 Task: In the Company yahoo.co.jp, Add note: 'Add a note to follow up on a recent proposal sent to a prospect.'. Mark checkbox to create task to follow up ': Tomorrow'. Create task, with  description: Schedule Meeting, Add due date: Today; Add reminder: 30 Minutes before. Set Priority Low  and add note: Review the attached proposal before the meeting and highlight the key benefits for the client.. Logged in from softage.1@softage.net
Action: Mouse moved to (85, 56)
Screenshot: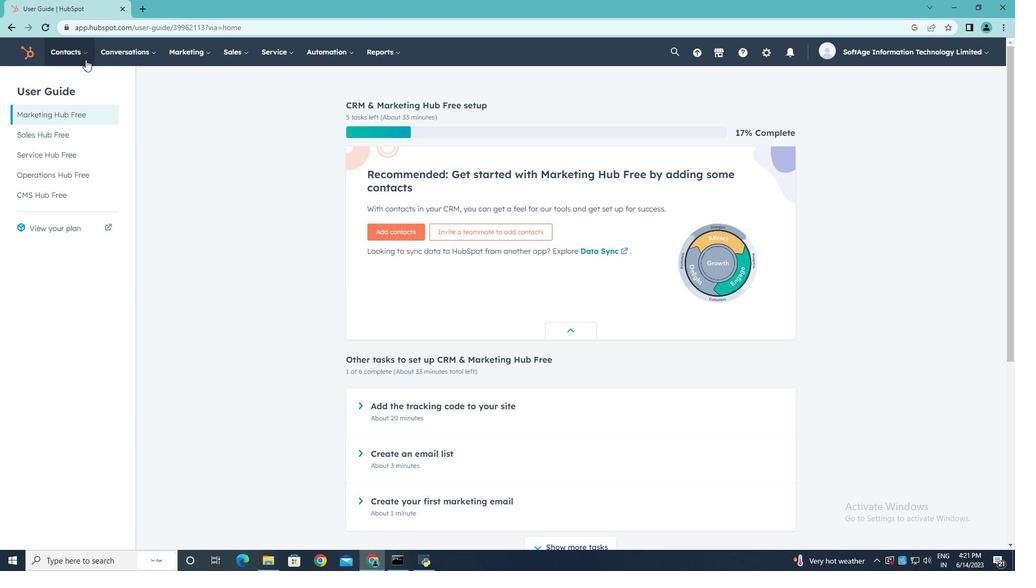 
Action: Mouse pressed left at (85, 56)
Screenshot: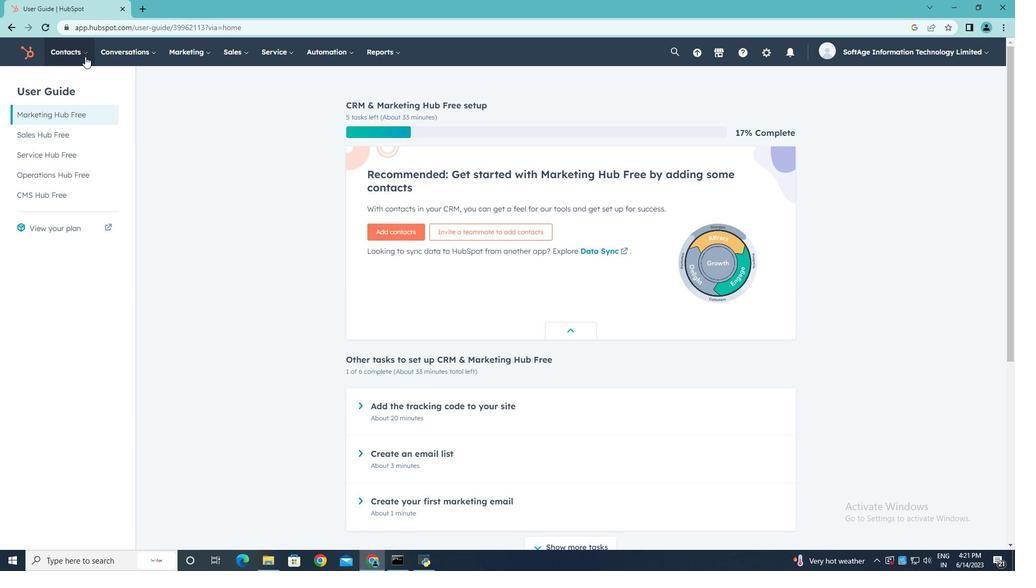 
Action: Mouse moved to (86, 106)
Screenshot: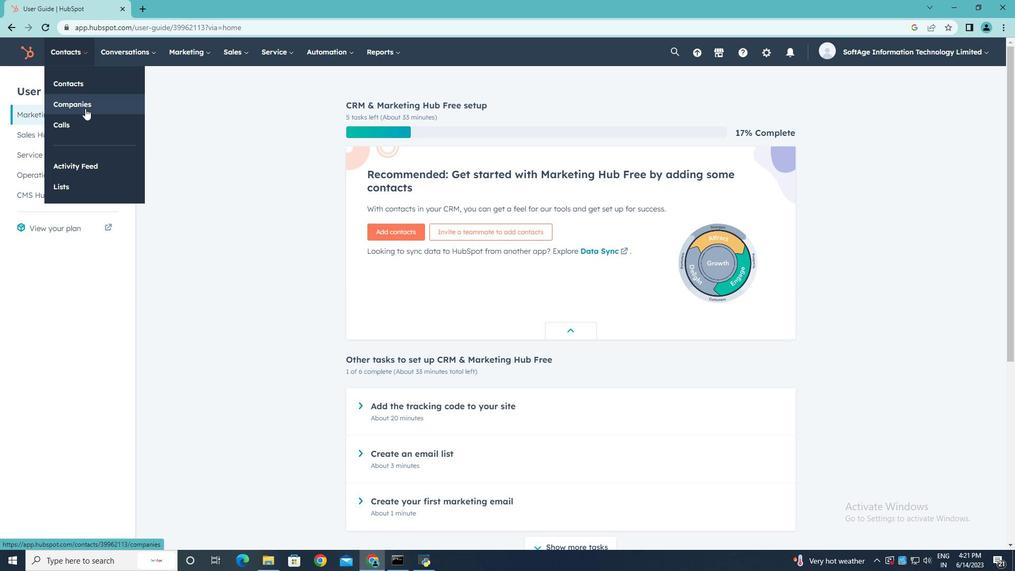 
Action: Mouse pressed left at (86, 106)
Screenshot: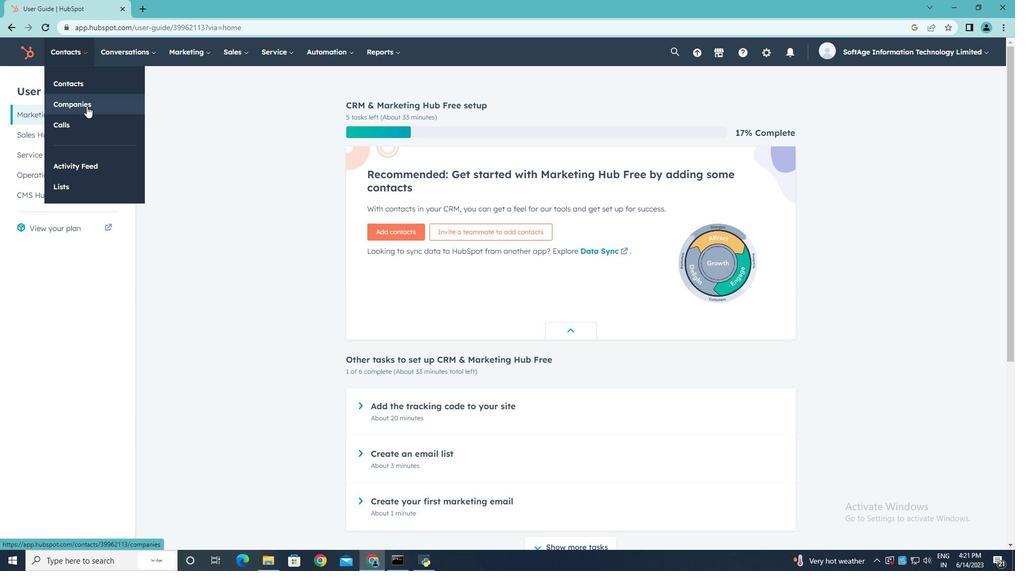 
Action: Mouse moved to (76, 175)
Screenshot: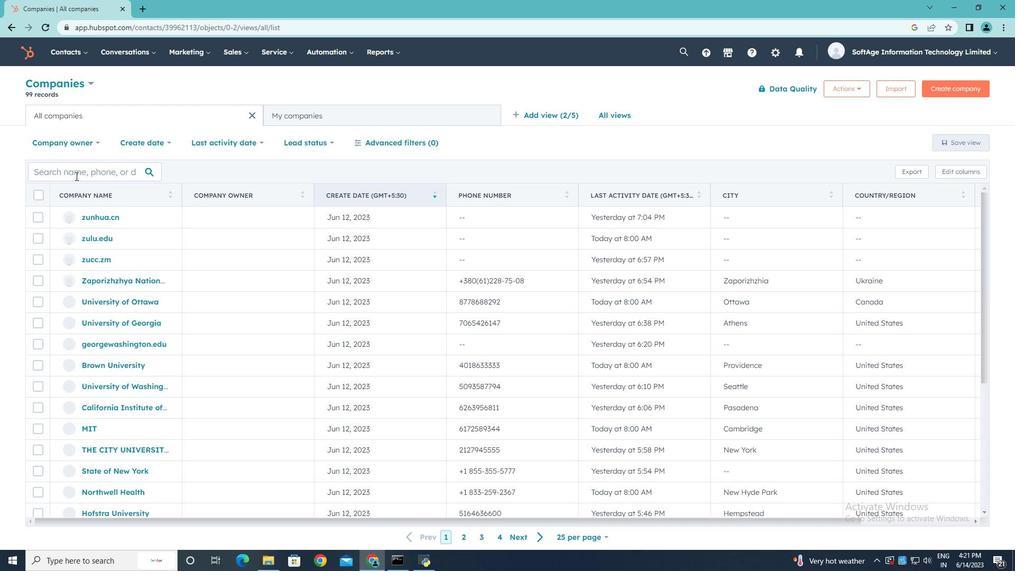
Action: Mouse pressed left at (76, 175)
Screenshot: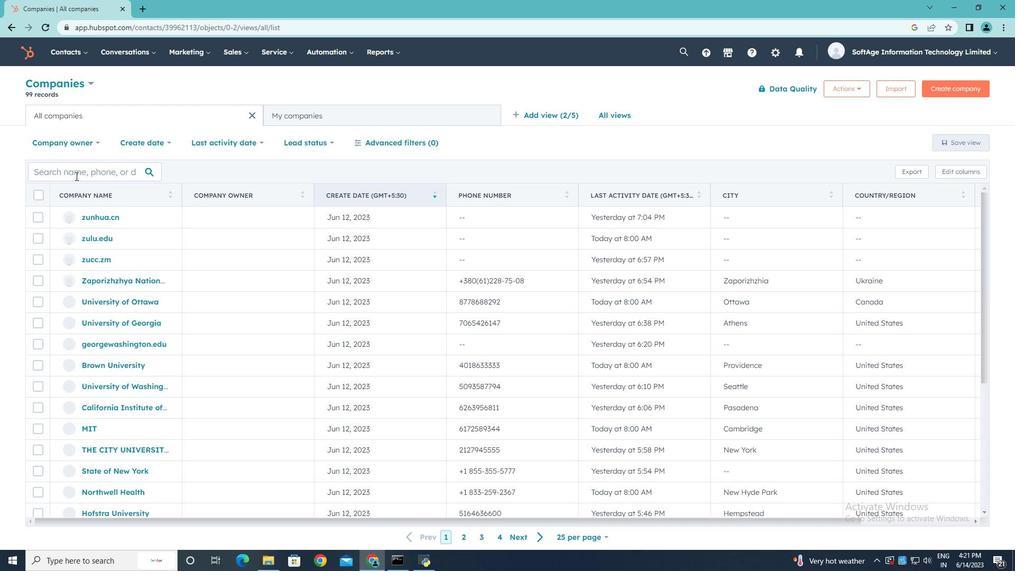 
Action: Key pressed yahoo.com<Key.backspace>.jp
Screenshot: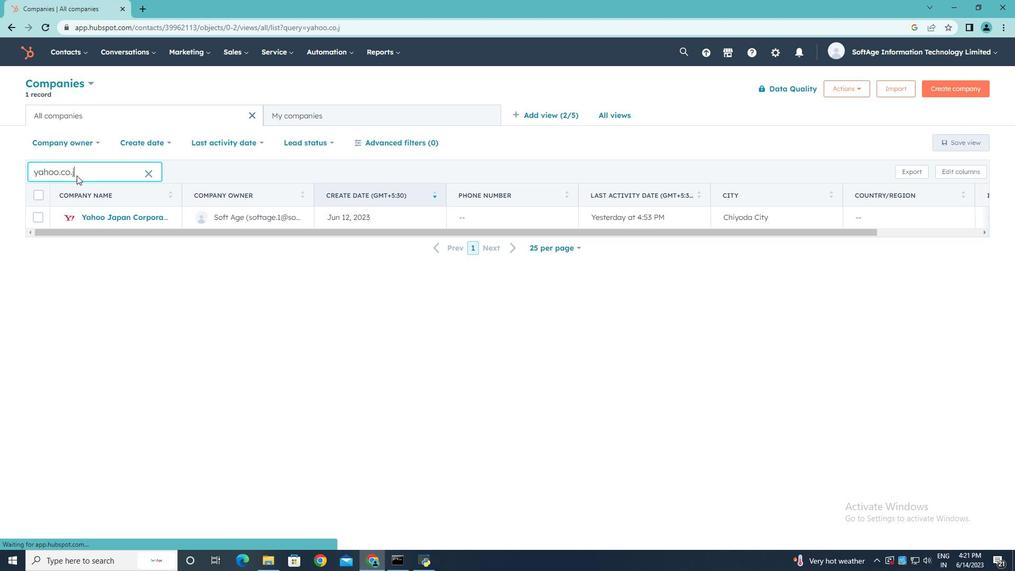 
Action: Mouse moved to (89, 216)
Screenshot: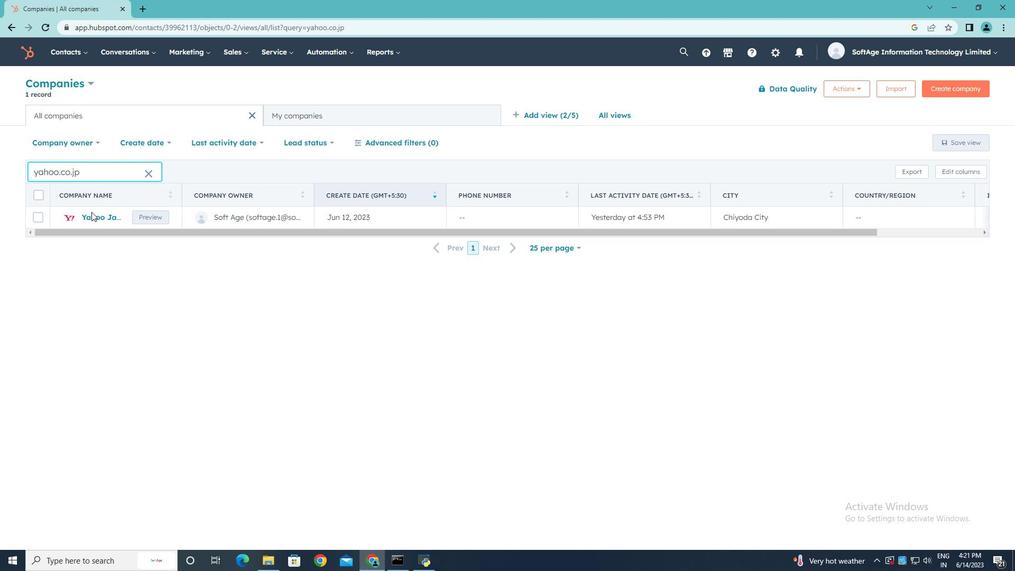 
Action: Mouse pressed left at (89, 216)
Screenshot: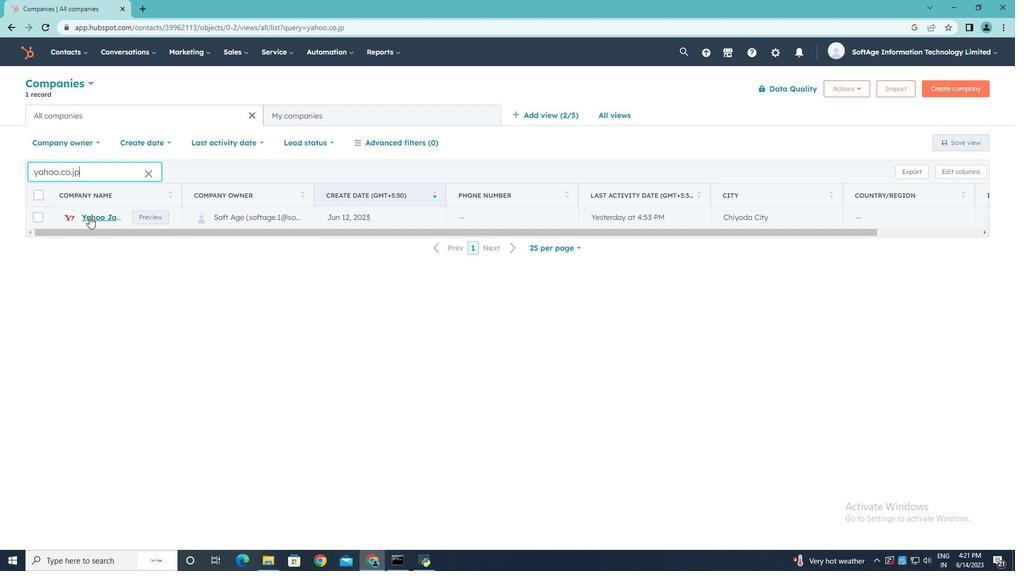 
Action: Mouse moved to (33, 170)
Screenshot: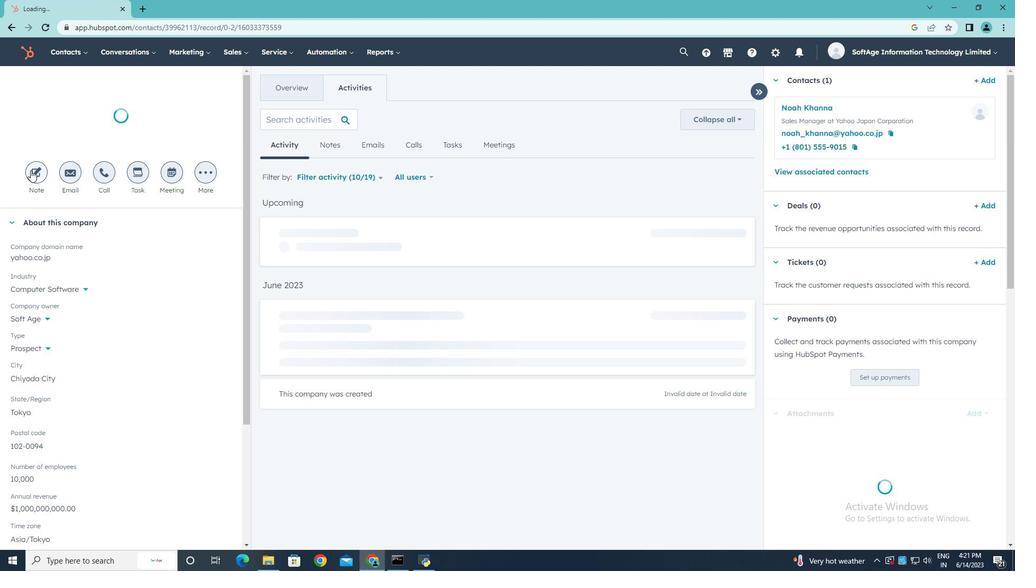 
Action: Mouse pressed left at (33, 170)
Screenshot: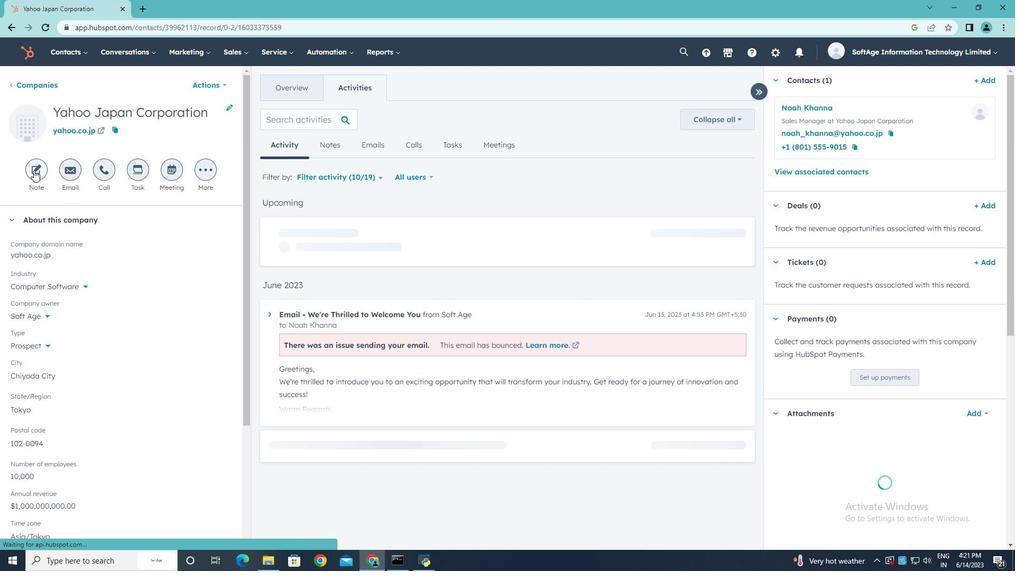 
Action: Key pressed <Key.shift>follow<Key.space>up<Key.space>on<Key.space>q<Key.space><Key.backspace><Key.backspace>a<Key.space>recent<Key.space>proposal<Key.space>sent<Key.space>to<Key.space>a<Key.space>prospet<Key.backspace><Key.backspace>ect
Screenshot: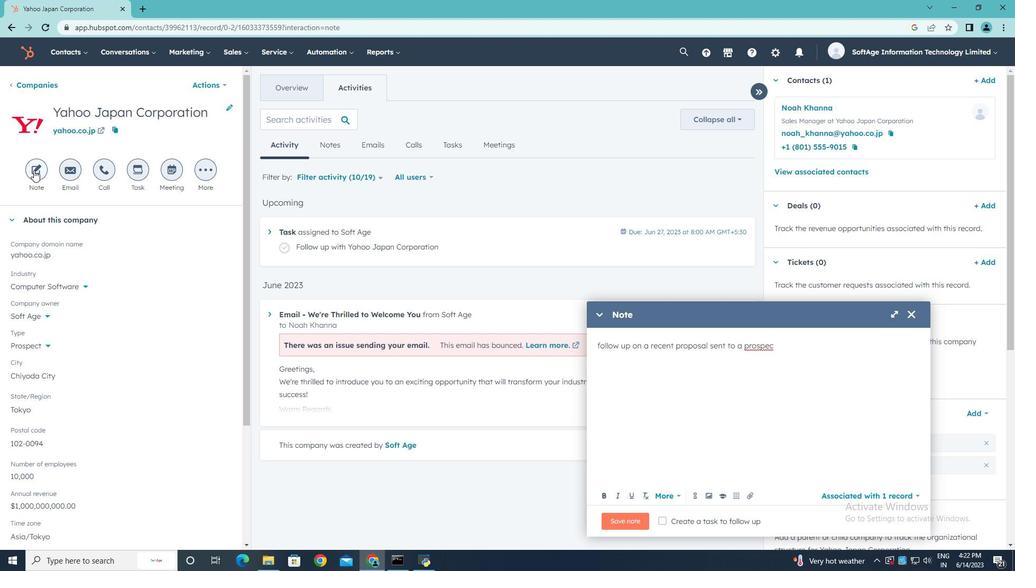 
Action: Mouse moved to (664, 522)
Screenshot: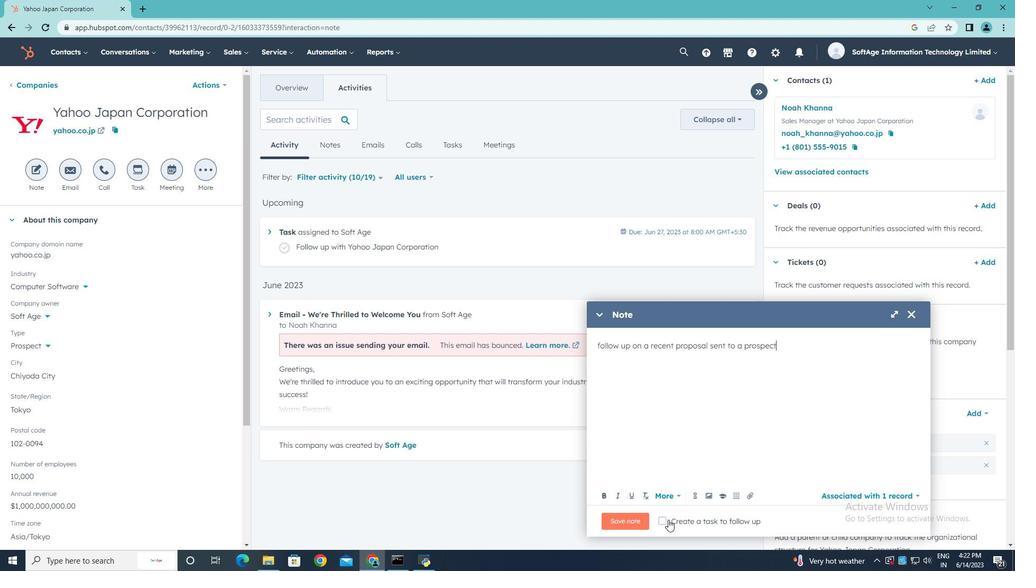 
Action: Mouse pressed left at (664, 522)
Screenshot: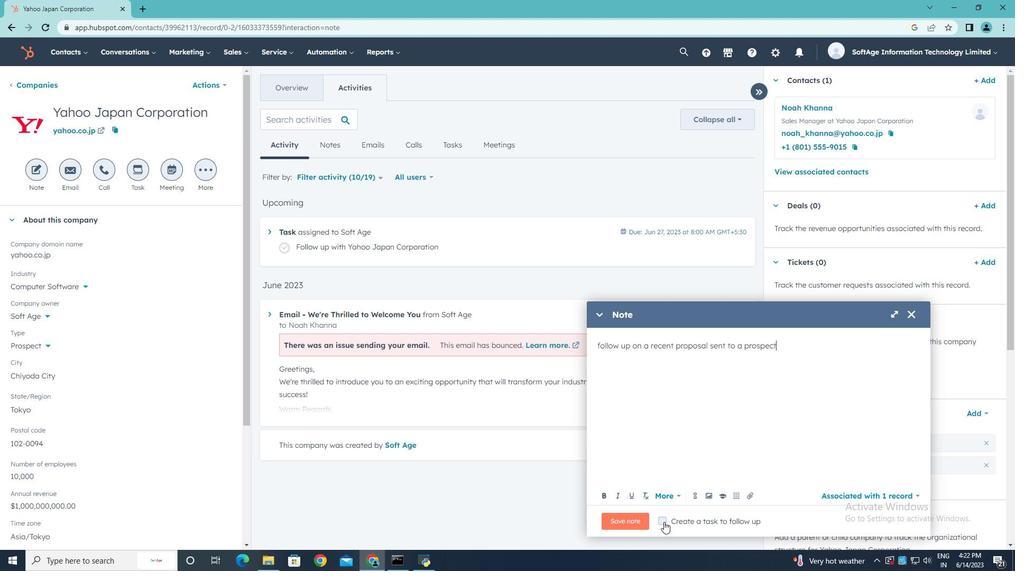 
Action: Mouse moved to (875, 521)
Screenshot: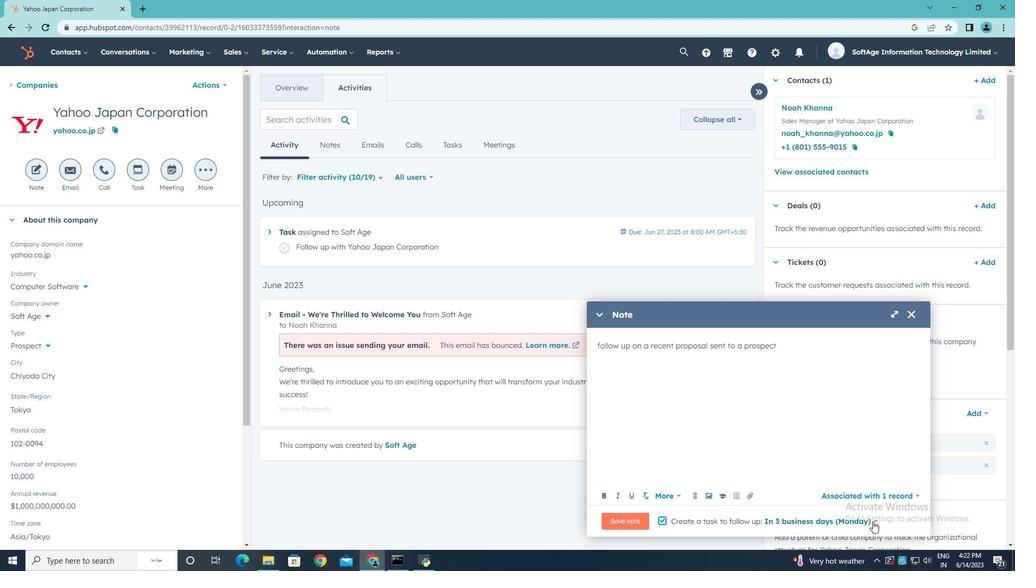 
Action: Mouse pressed left at (875, 521)
Screenshot: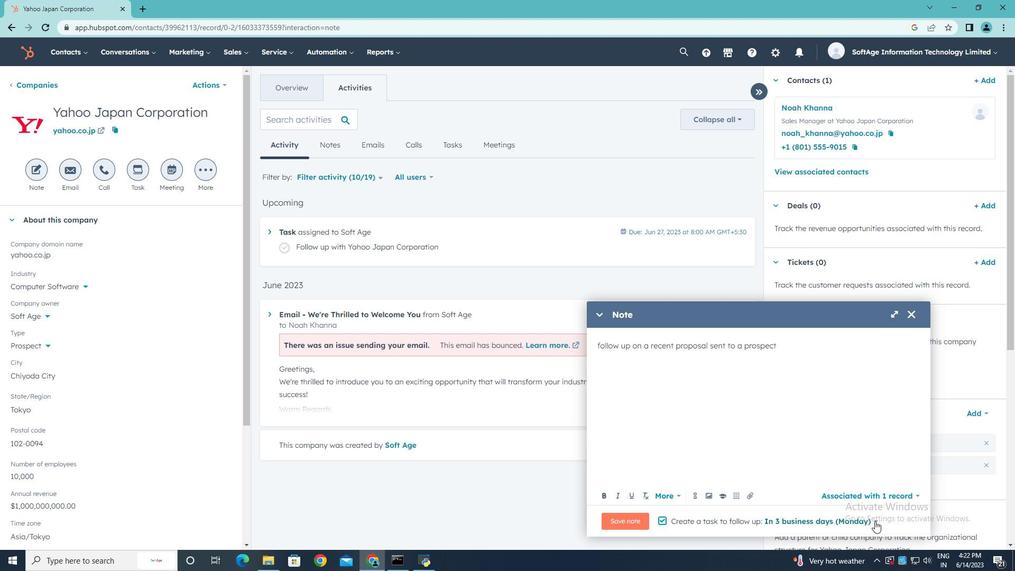 
Action: Mouse moved to (825, 429)
Screenshot: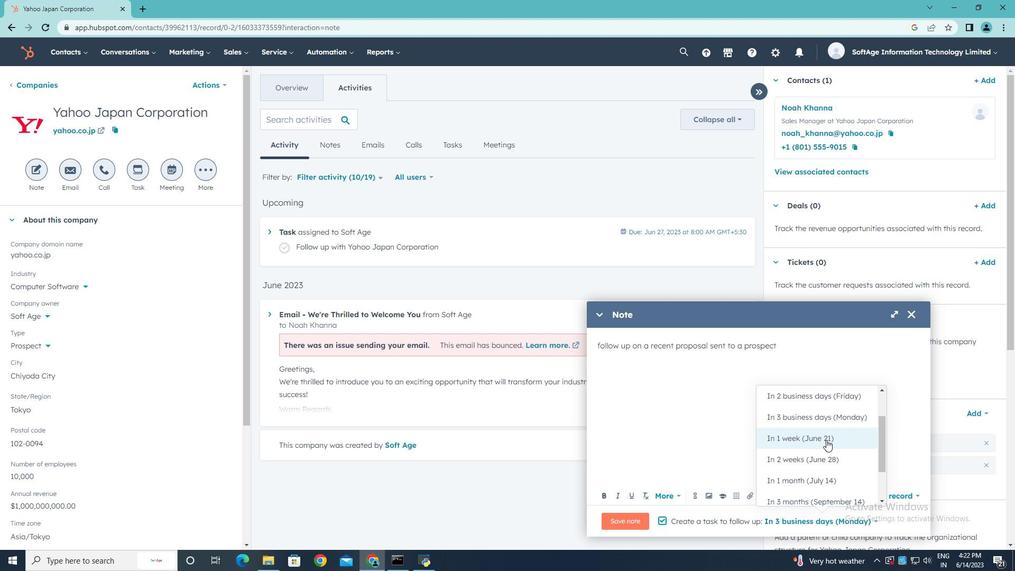 
Action: Mouse scrolled (825, 430) with delta (0, 0)
Screenshot: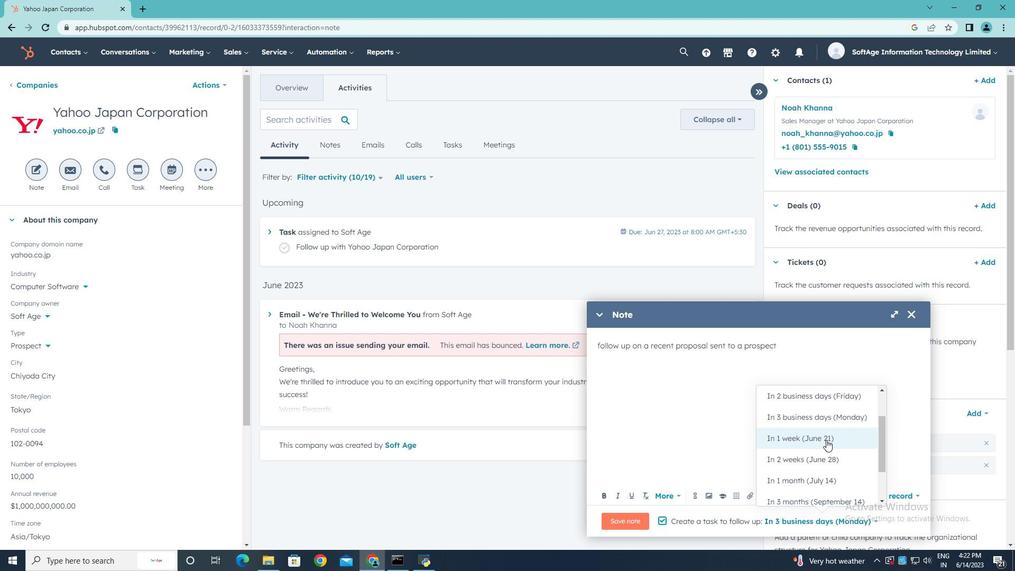 
Action: Mouse scrolled (825, 430) with delta (0, 0)
Screenshot: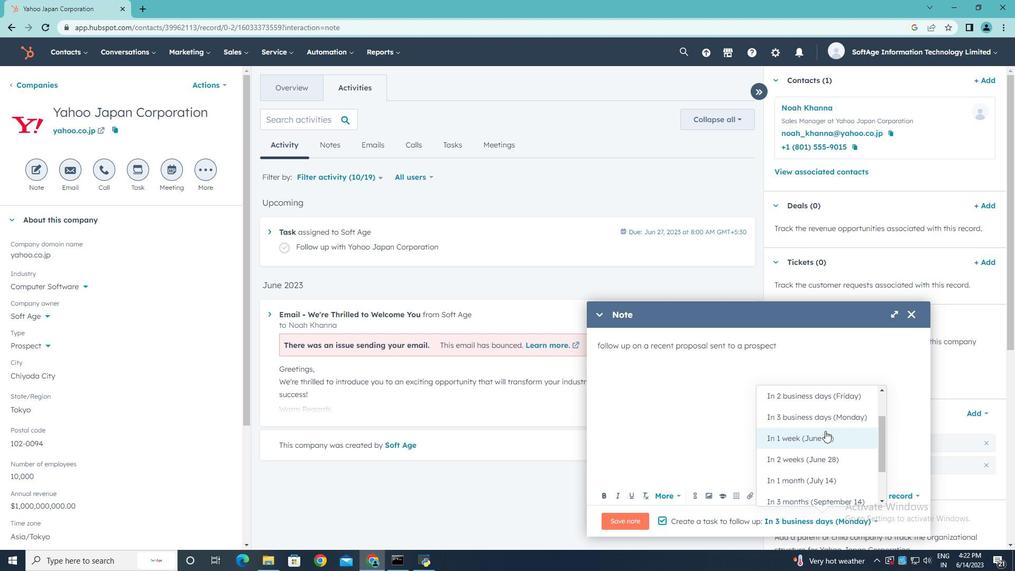 
Action: Mouse scrolled (825, 430) with delta (0, 0)
Screenshot: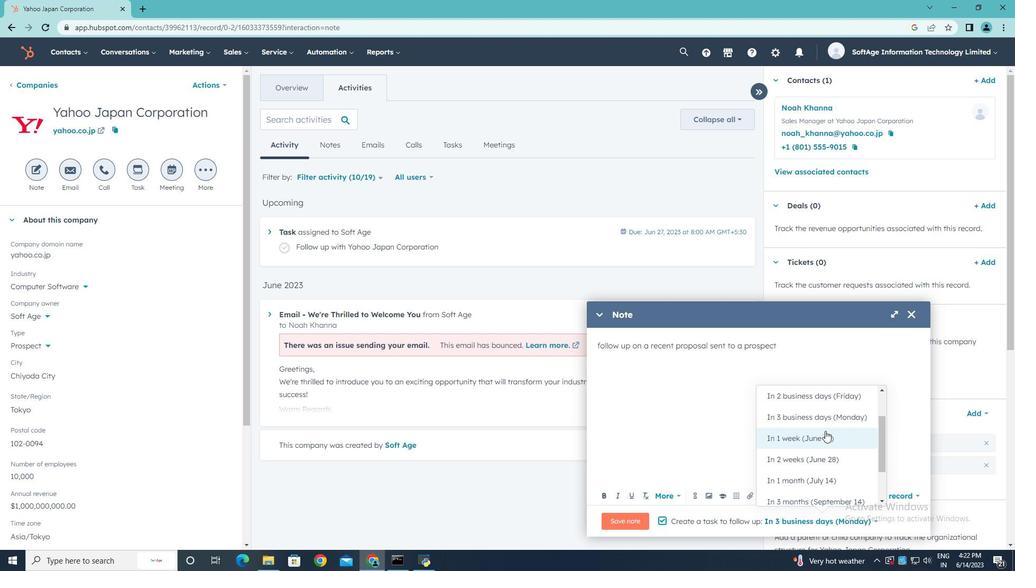 
Action: Mouse scrolled (825, 430) with delta (0, 0)
Screenshot: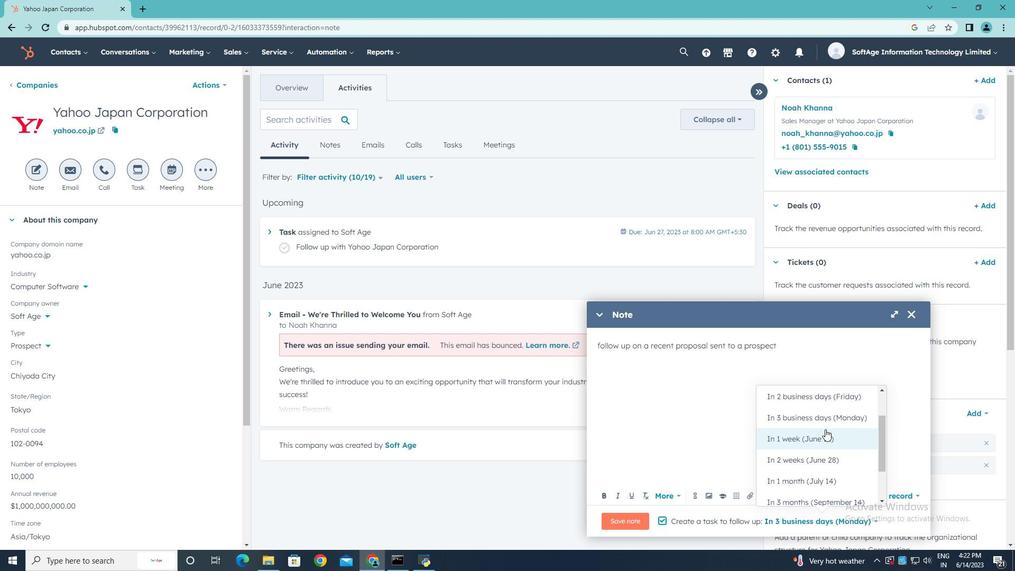 
Action: Mouse moved to (810, 419)
Screenshot: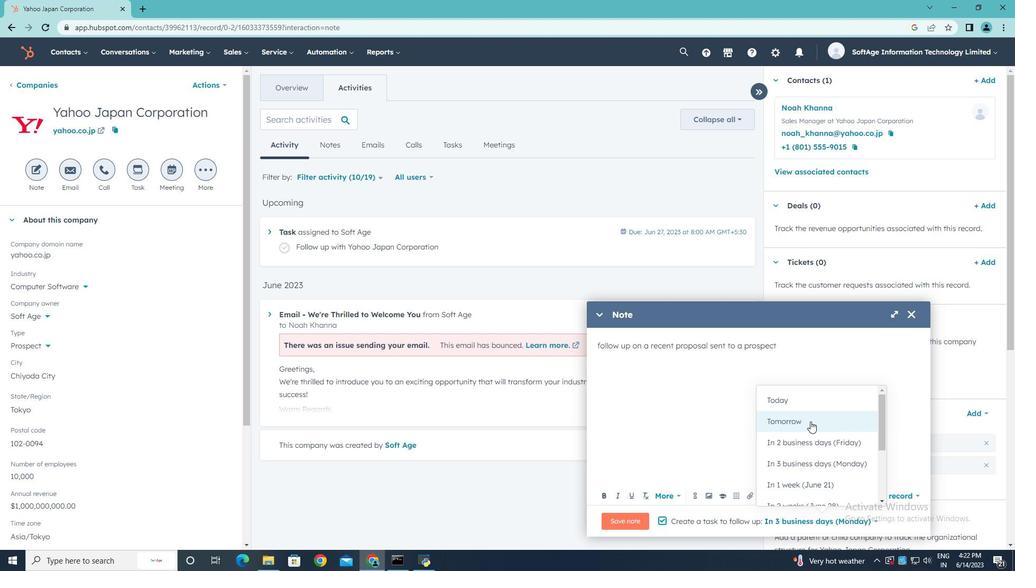 
Action: Mouse pressed left at (810, 419)
Screenshot: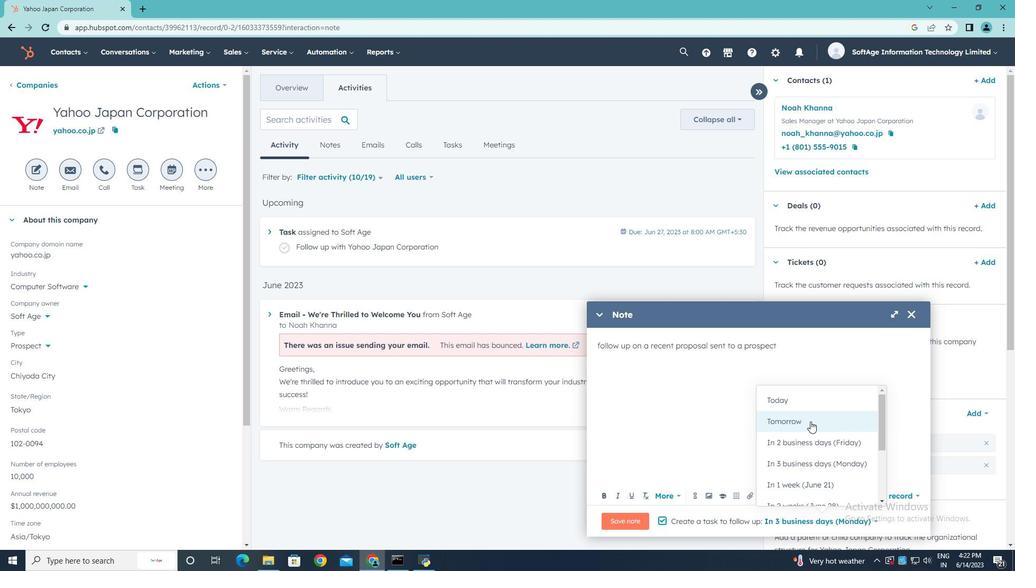 
Action: Mouse moved to (625, 520)
Screenshot: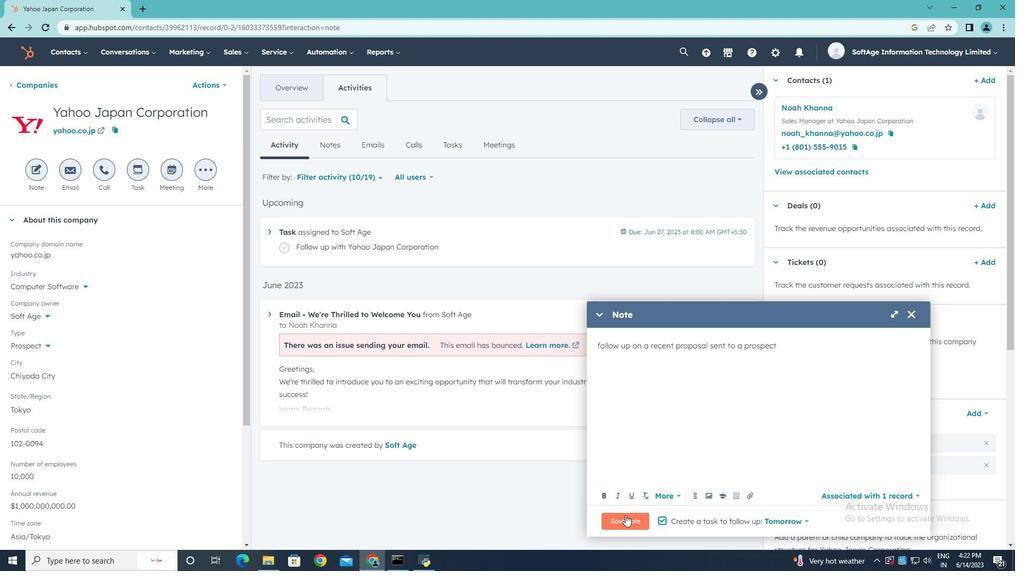 
Action: Mouse pressed left at (625, 520)
Screenshot: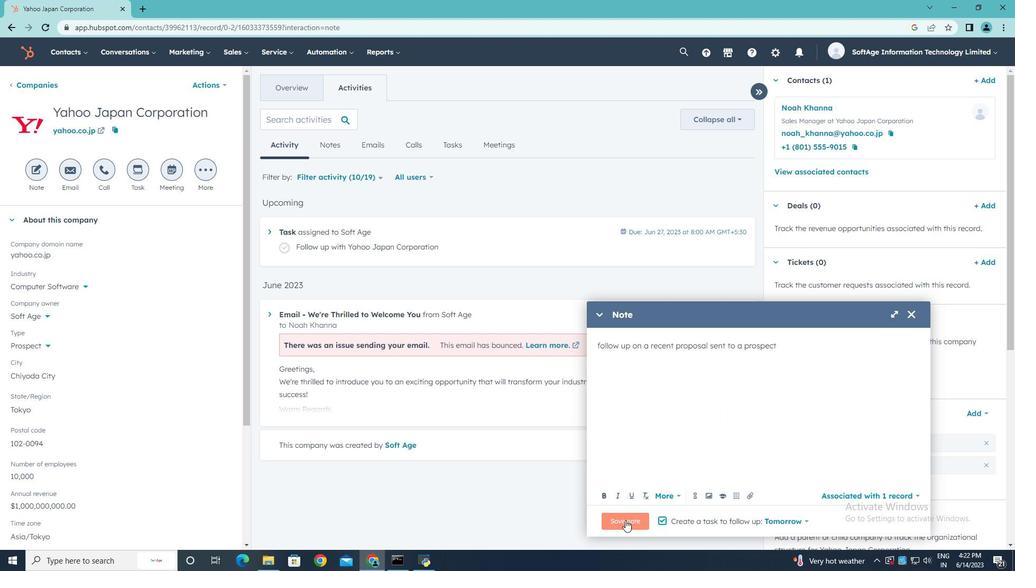 
Action: Mouse moved to (141, 177)
Screenshot: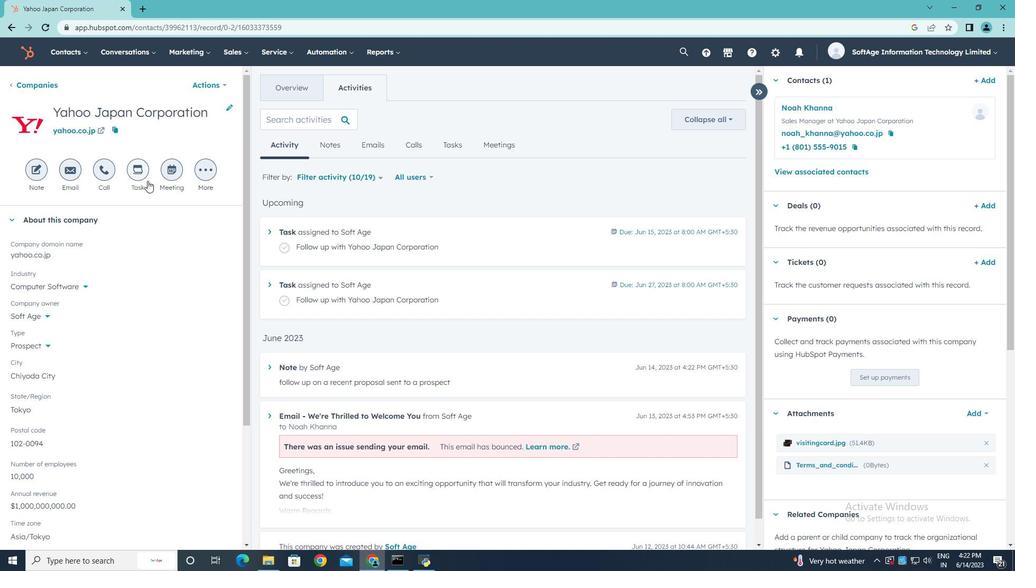 
Action: Mouse pressed left at (141, 177)
Screenshot: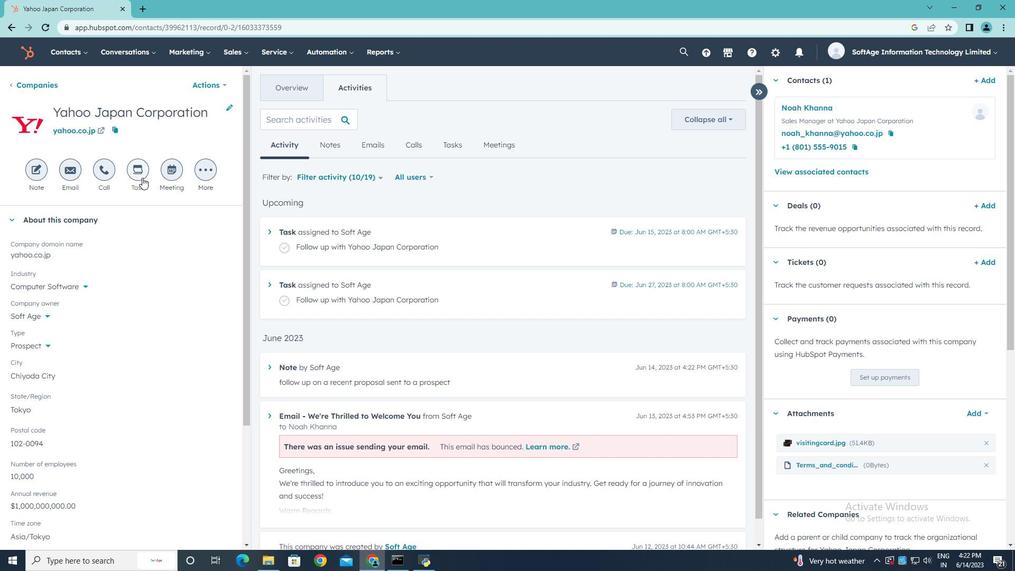 
Action: Key pressed <Key.shift>Schedule<Key.space><Key.shift>Meeting
Screenshot: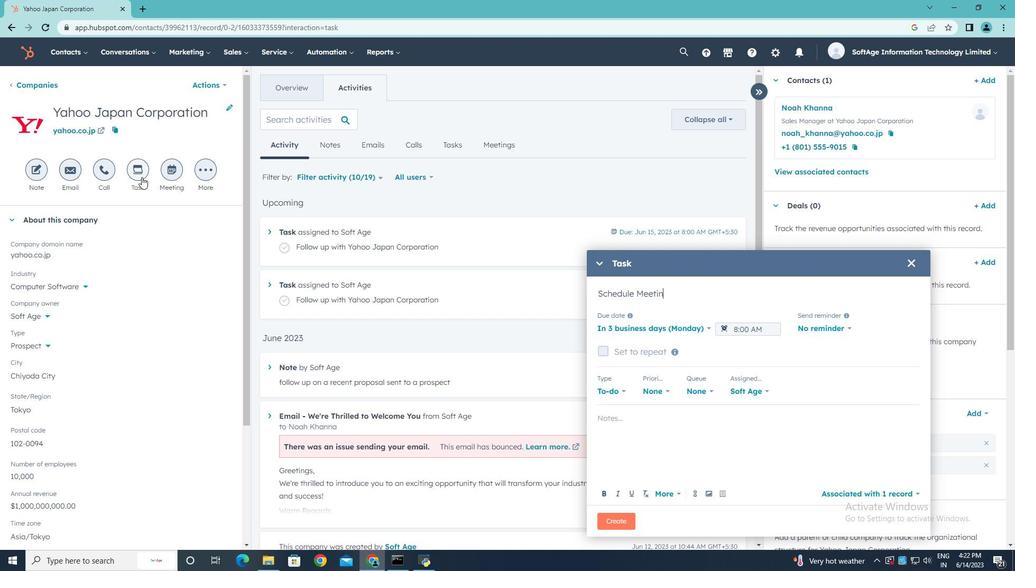 
Action: Mouse moved to (709, 327)
Screenshot: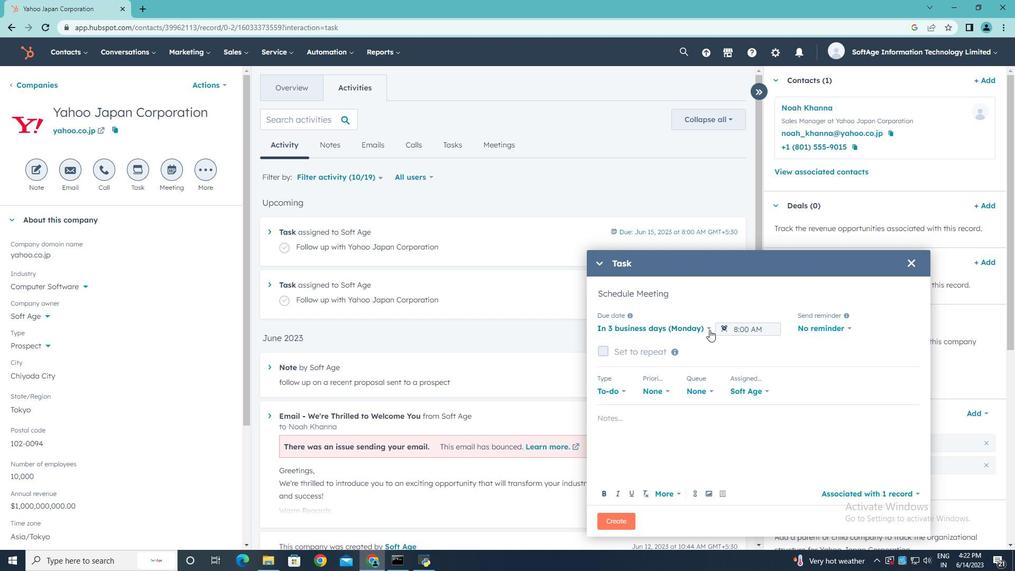 
Action: Mouse pressed left at (709, 327)
Screenshot: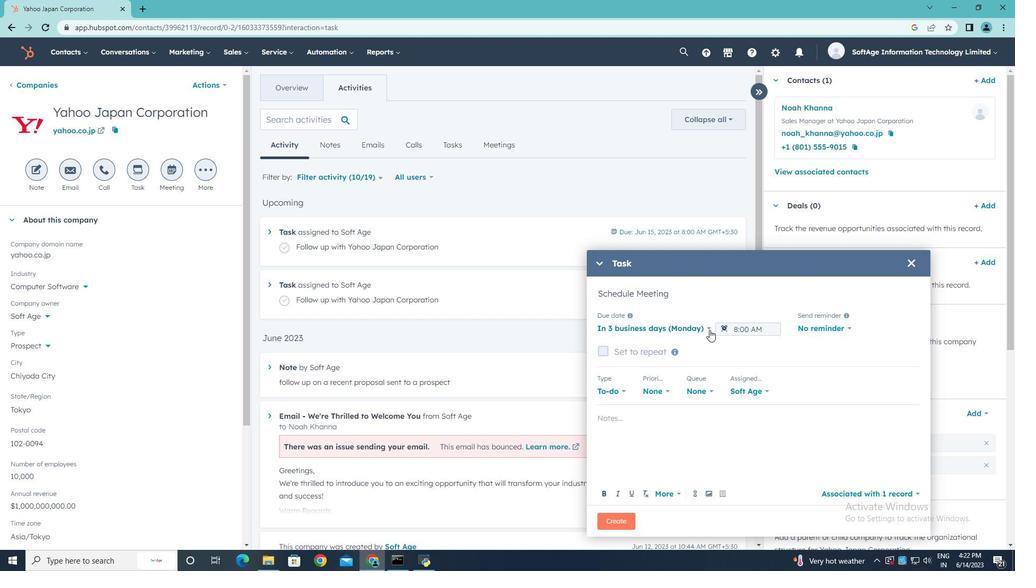 
Action: Mouse moved to (686, 348)
Screenshot: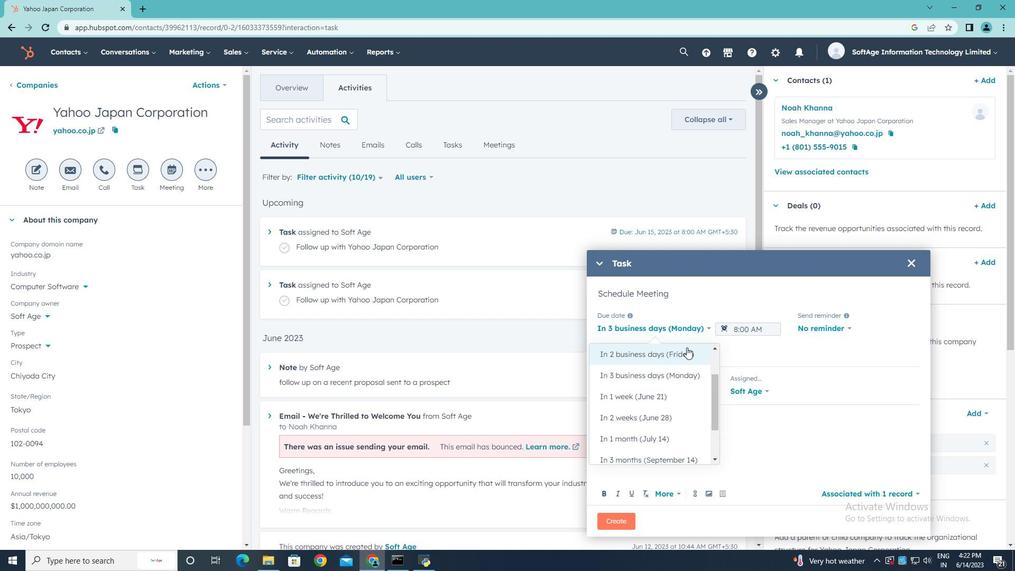 
Action: Mouse scrolled (686, 348) with delta (0, 0)
Screenshot: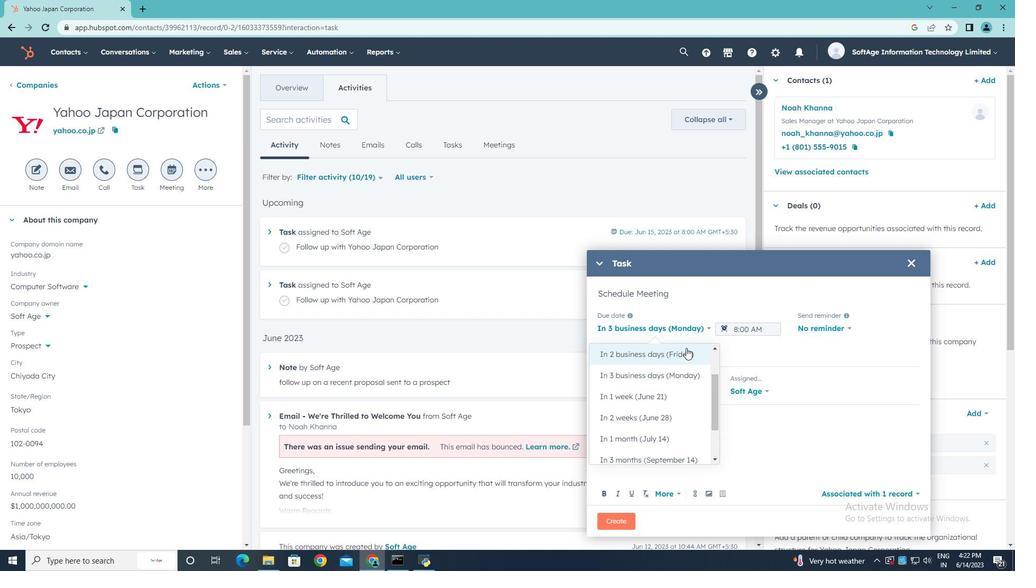 
Action: Mouse scrolled (686, 348) with delta (0, 0)
Screenshot: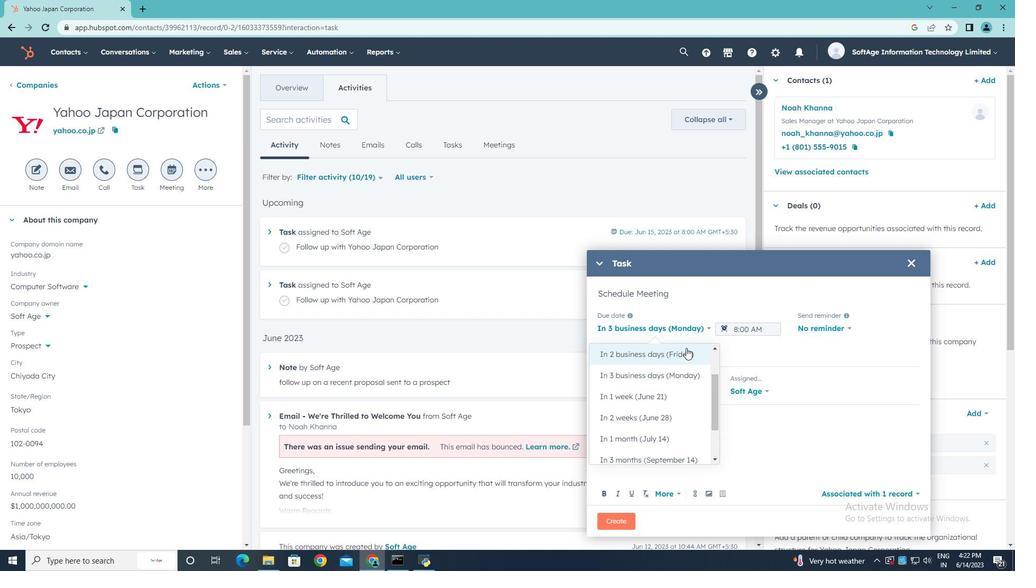 
Action: Mouse scrolled (686, 348) with delta (0, 0)
Screenshot: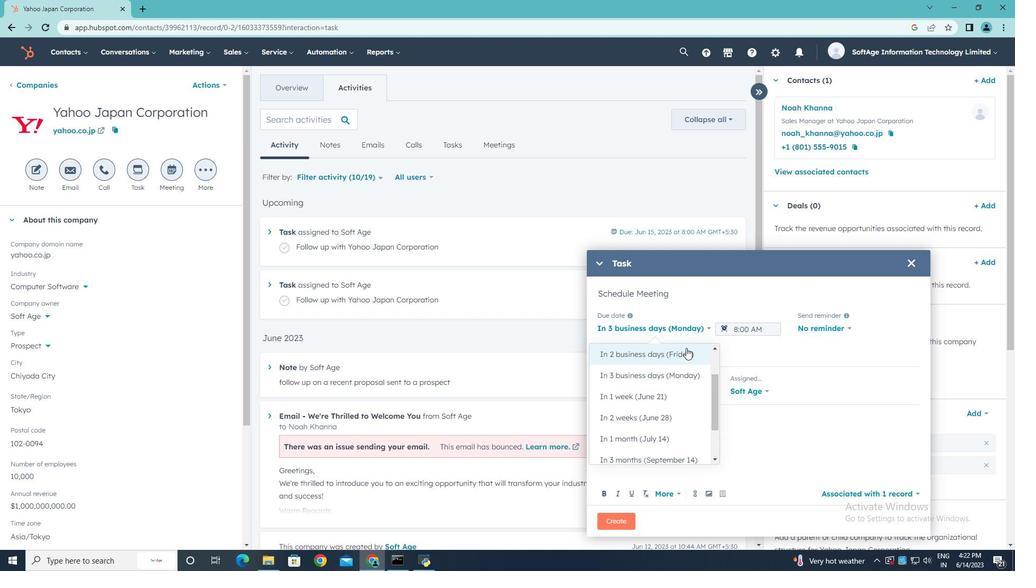 
Action: Mouse moved to (643, 382)
Screenshot: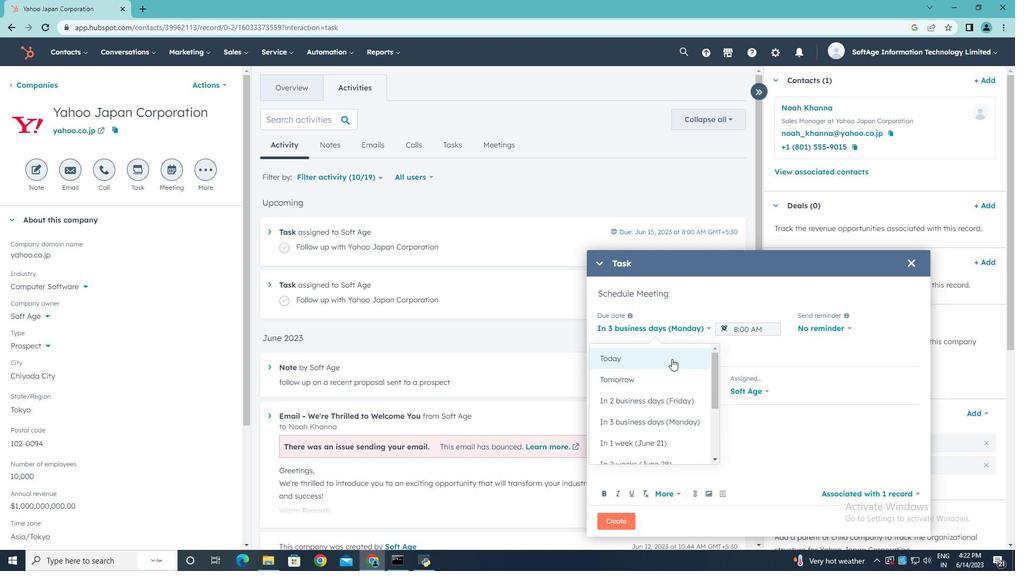 
Action: Mouse pressed left at (643, 382)
Screenshot: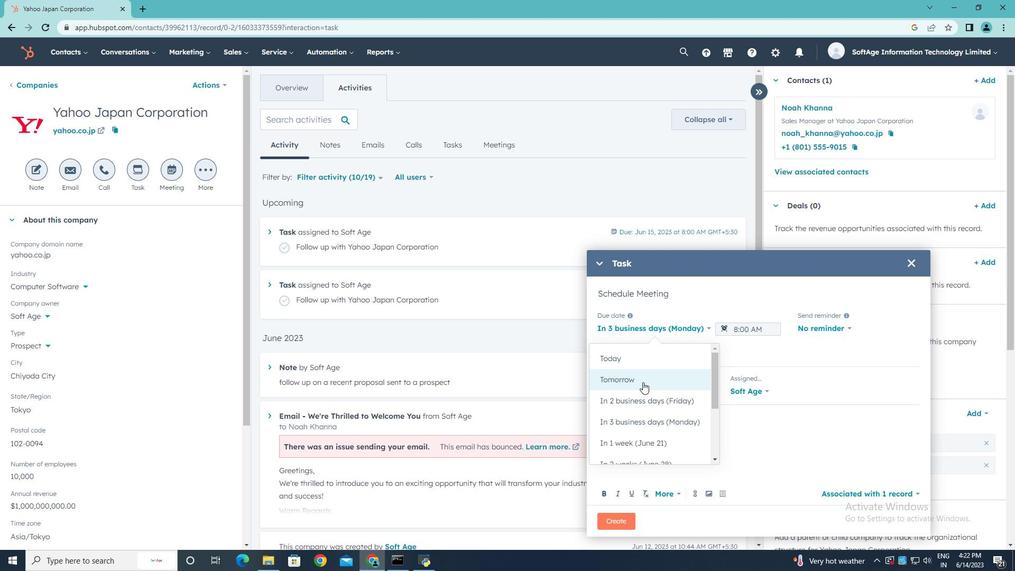 
Action: Mouse moved to (778, 328)
Screenshot: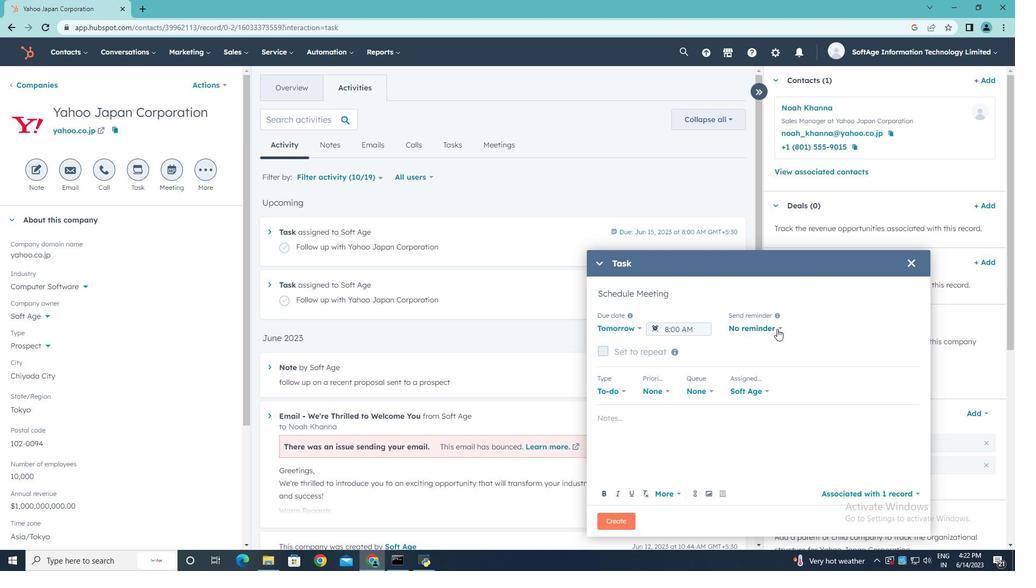 
Action: Mouse pressed left at (778, 328)
Screenshot: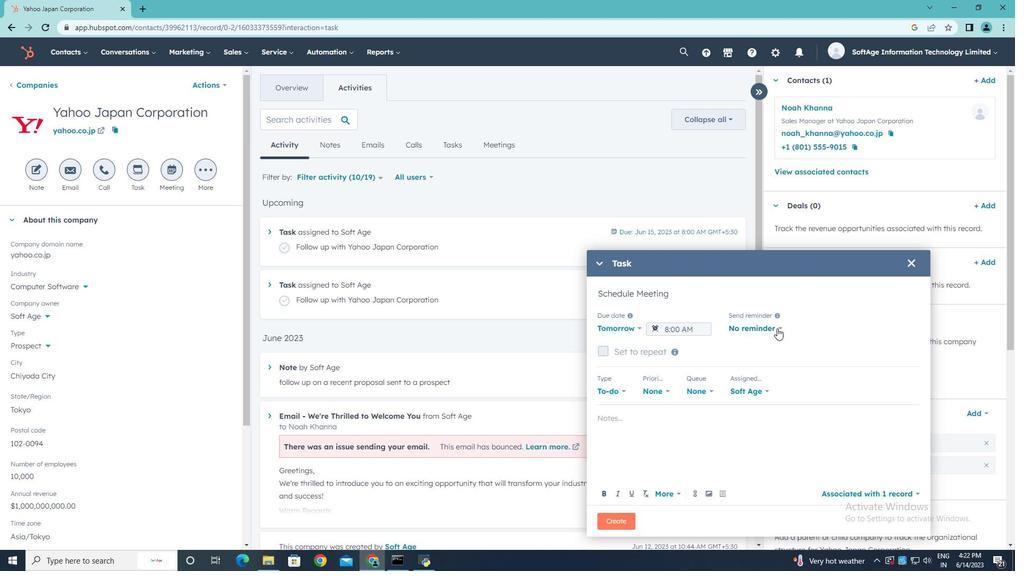 
Action: Mouse moved to (756, 398)
Screenshot: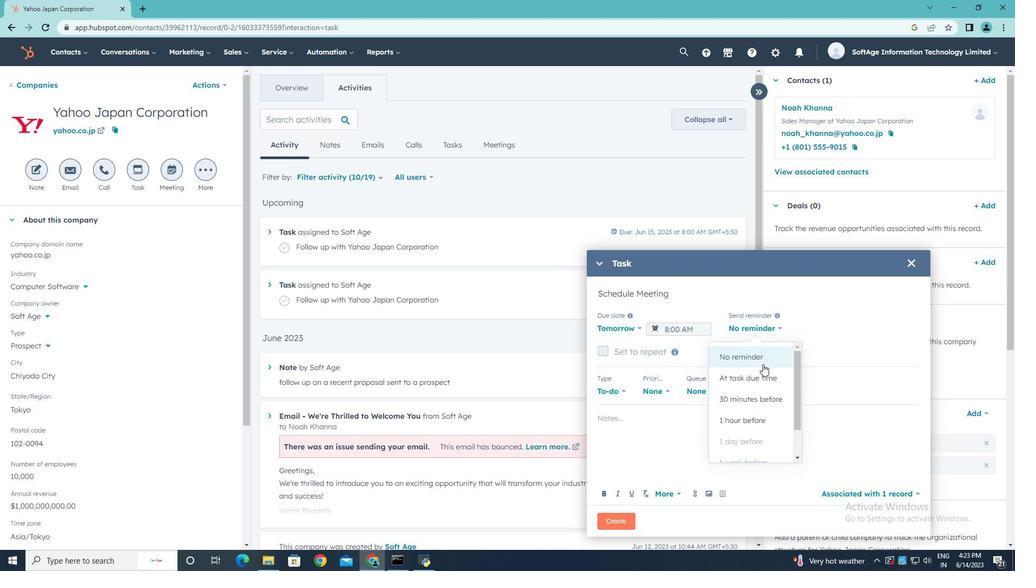 
Action: Mouse pressed left at (756, 398)
Screenshot: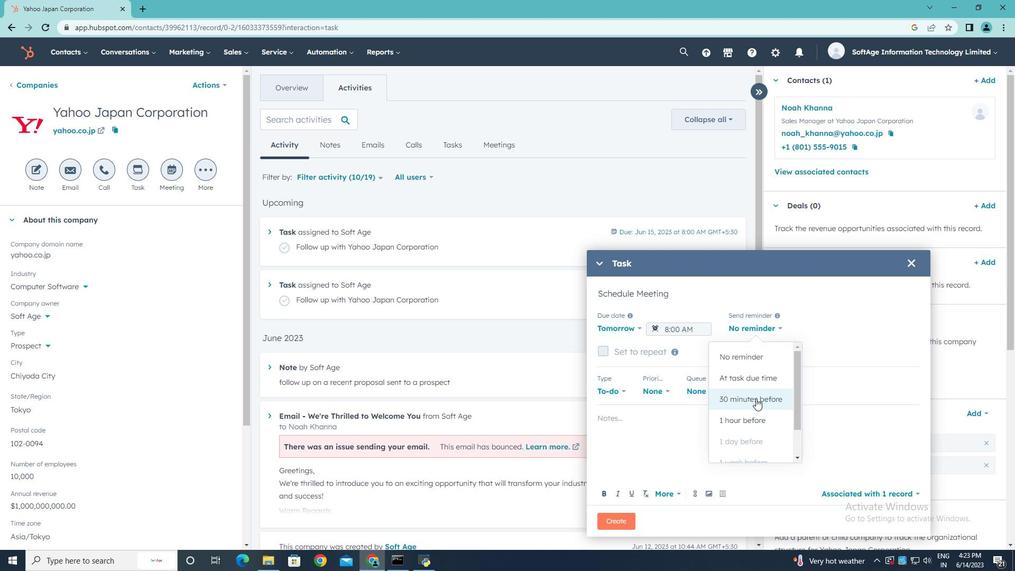 
Action: Mouse moved to (667, 392)
Screenshot: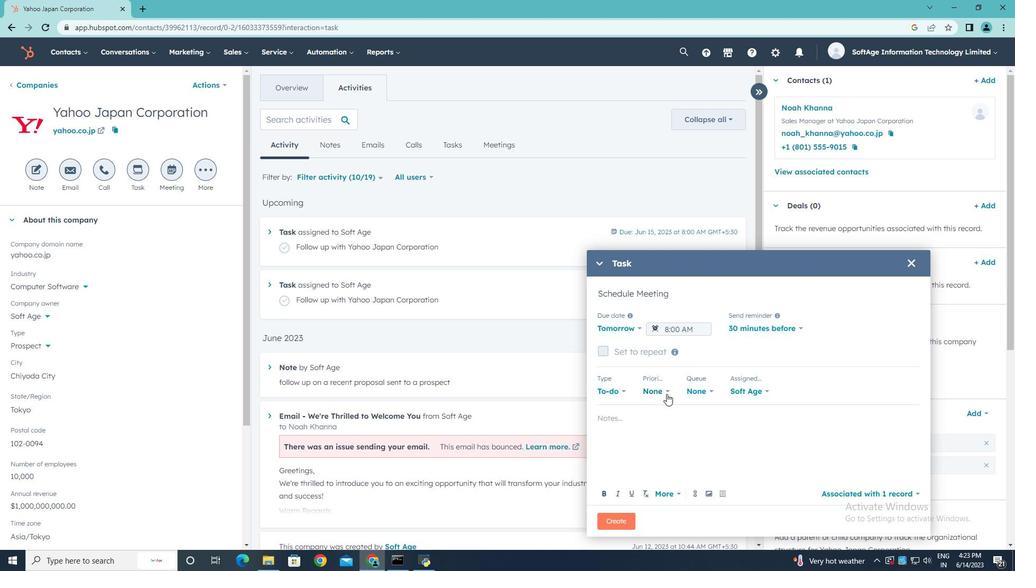 
Action: Mouse pressed left at (667, 392)
Screenshot: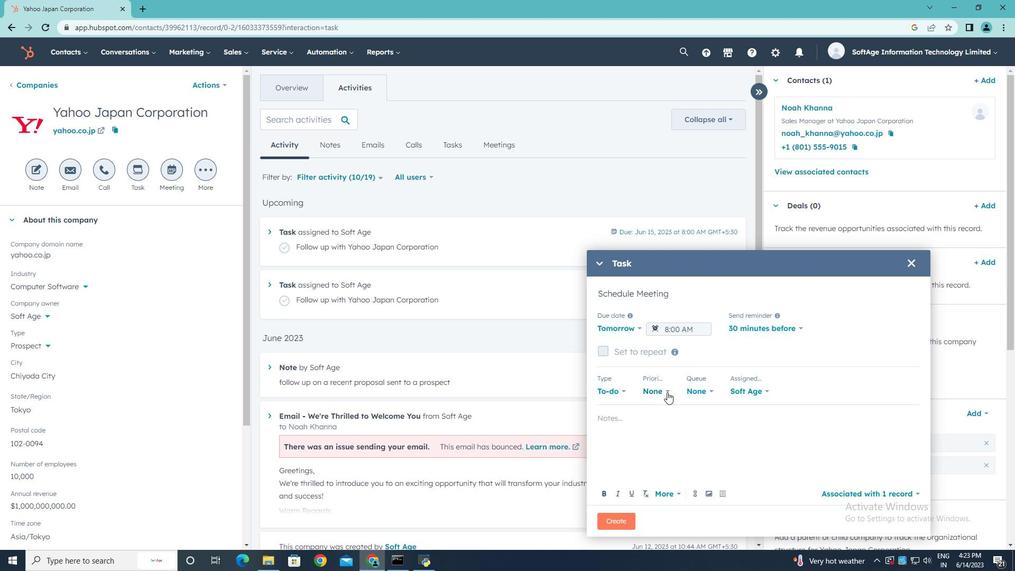 
Action: Mouse moved to (651, 442)
Screenshot: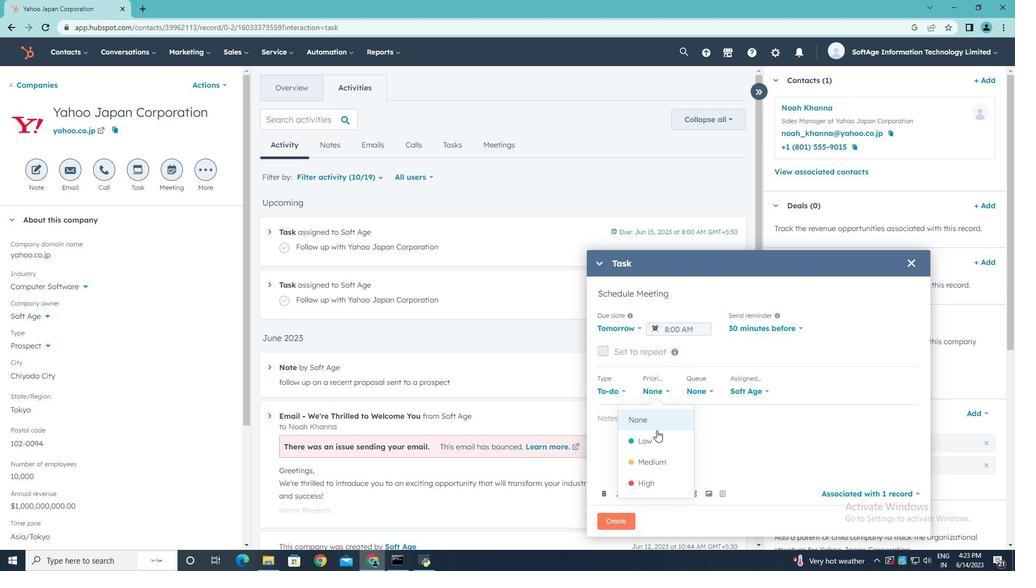 
Action: Mouse pressed left at (651, 442)
Screenshot: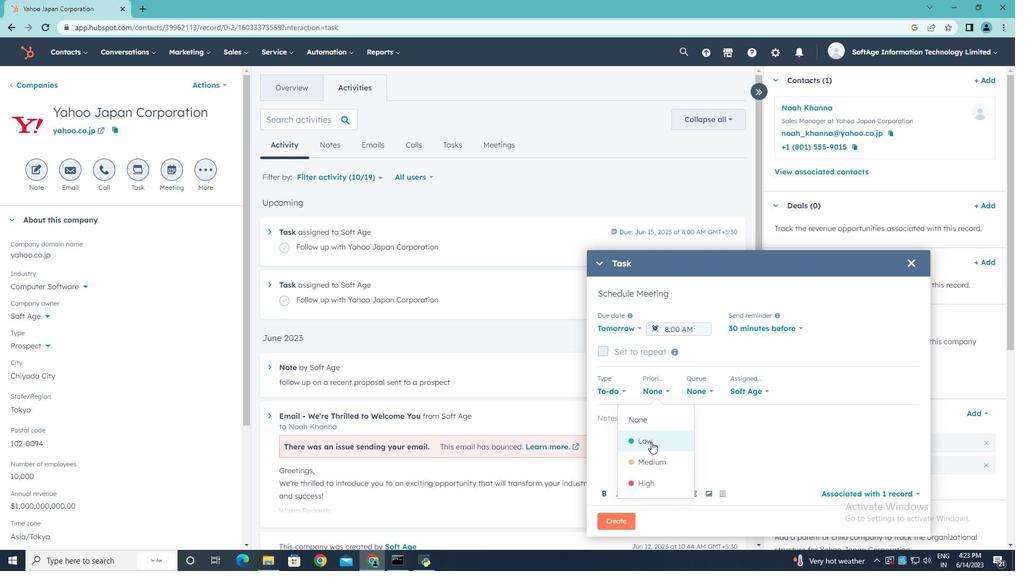 
Action: Mouse moved to (626, 419)
Screenshot: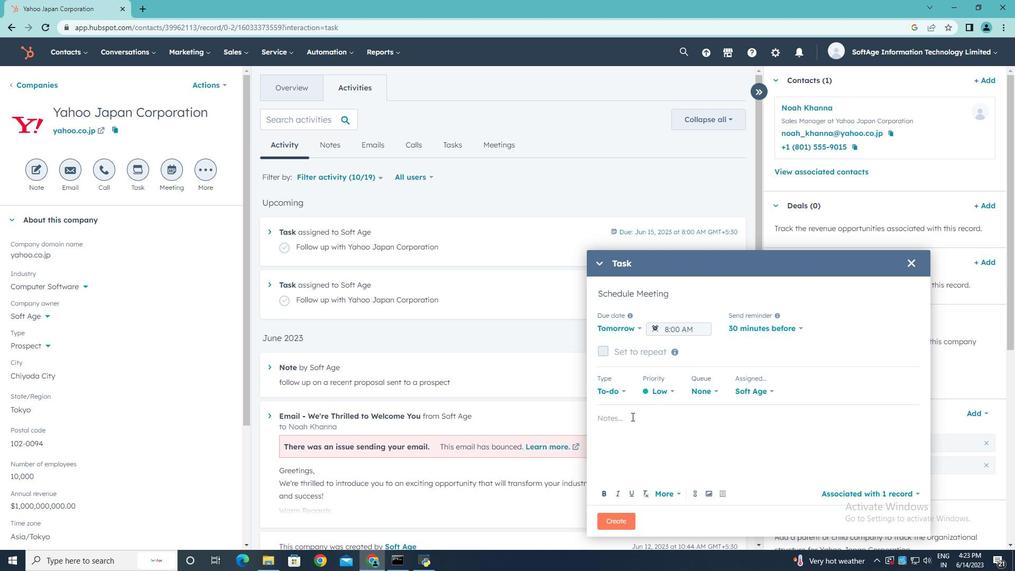 
Action: Mouse pressed left at (626, 419)
Screenshot: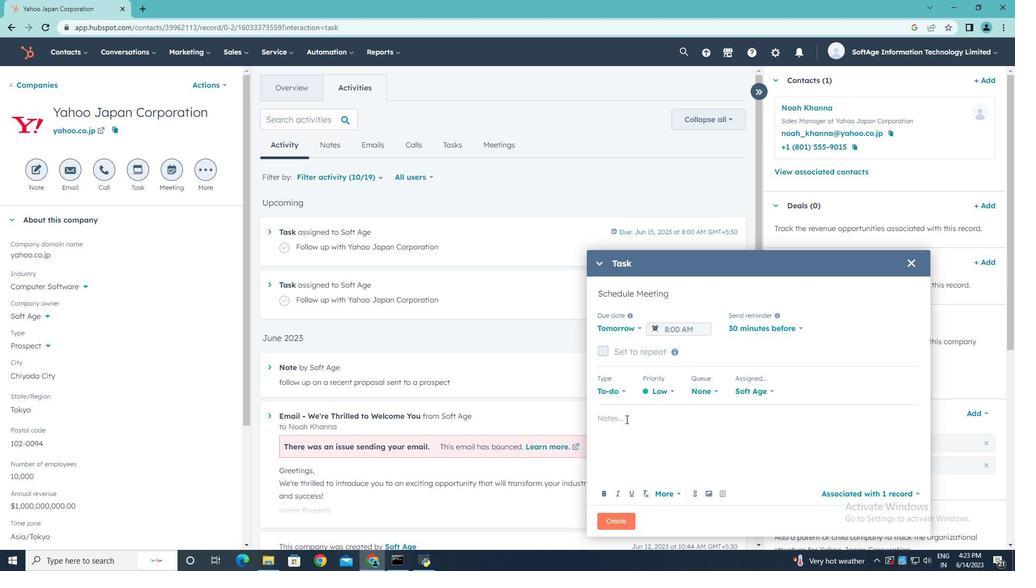 
Action: Key pressed <Key.shift>Review<Key.space>the<Key.space>attached<Key.space>proposal<Key.space>before<Key.space>the<Key.space>meeting<Key.space>and<Key.space>highlight<Key.space>the<Key.space>key<Key.space>benefits<Key.space>for<Key.space>the<Key.space>client..
Screenshot: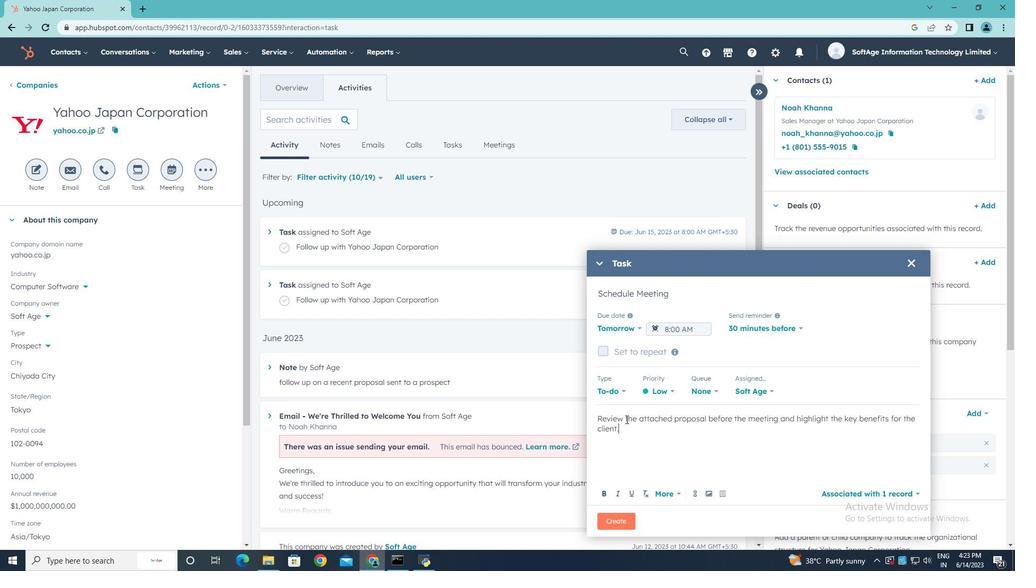 
Action: Mouse moved to (619, 517)
Screenshot: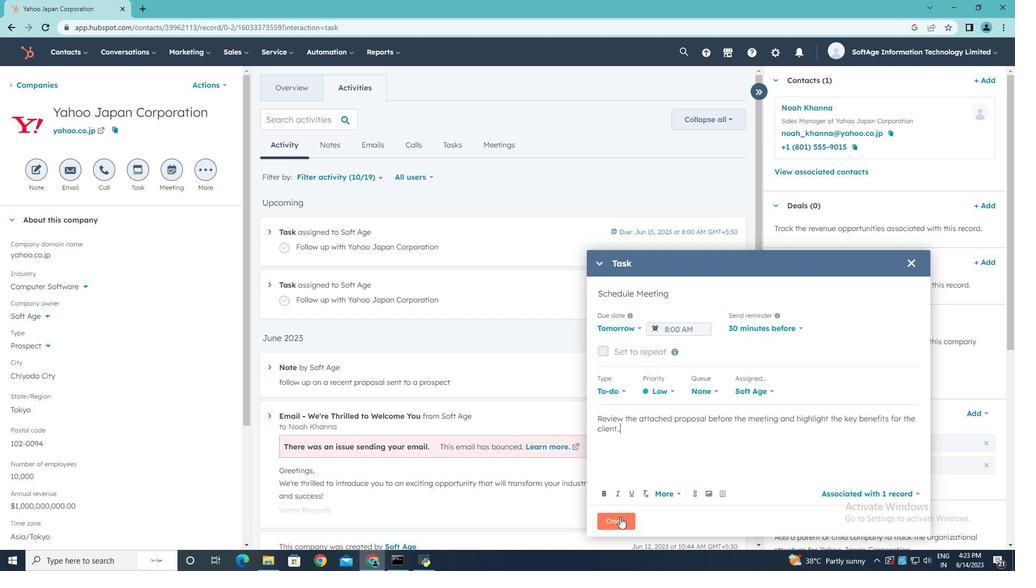 
Action: Mouse pressed left at (619, 517)
Screenshot: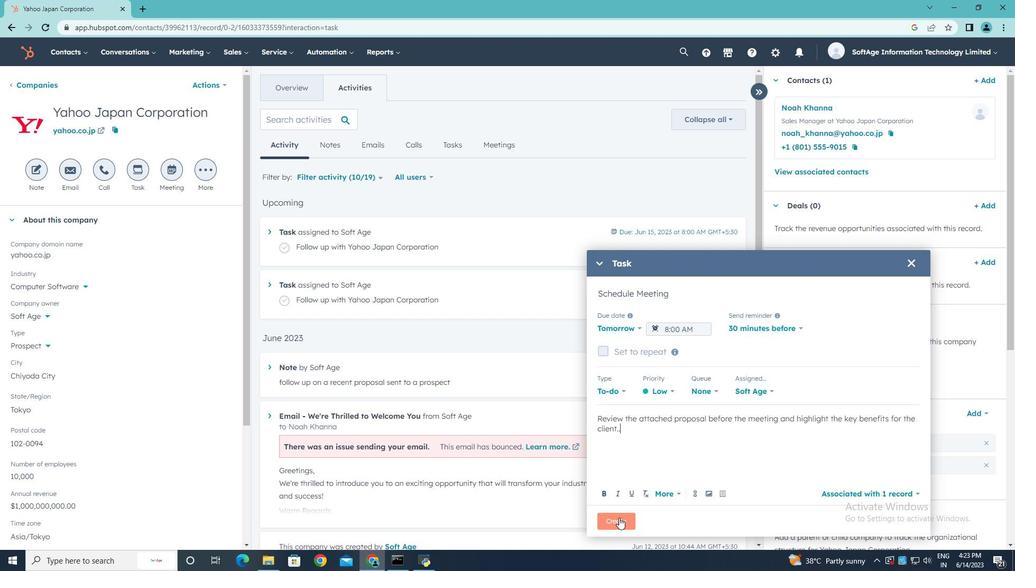 
